 Task: Create a rule from the Routing list, Task moved to a section -> Set Priority in the project AgileNexus , set the section as Done clear the priority
Action: Mouse moved to (69, 302)
Screenshot: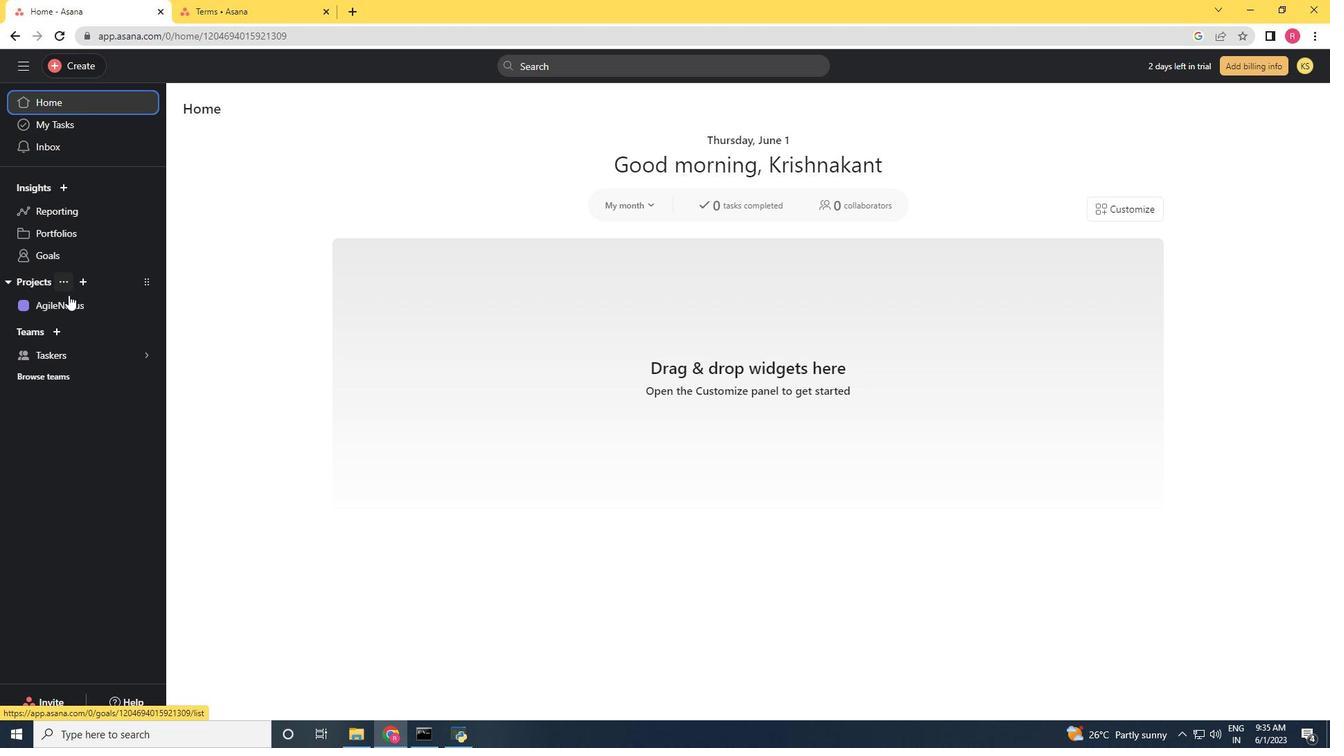 
Action: Mouse pressed left at (69, 302)
Screenshot: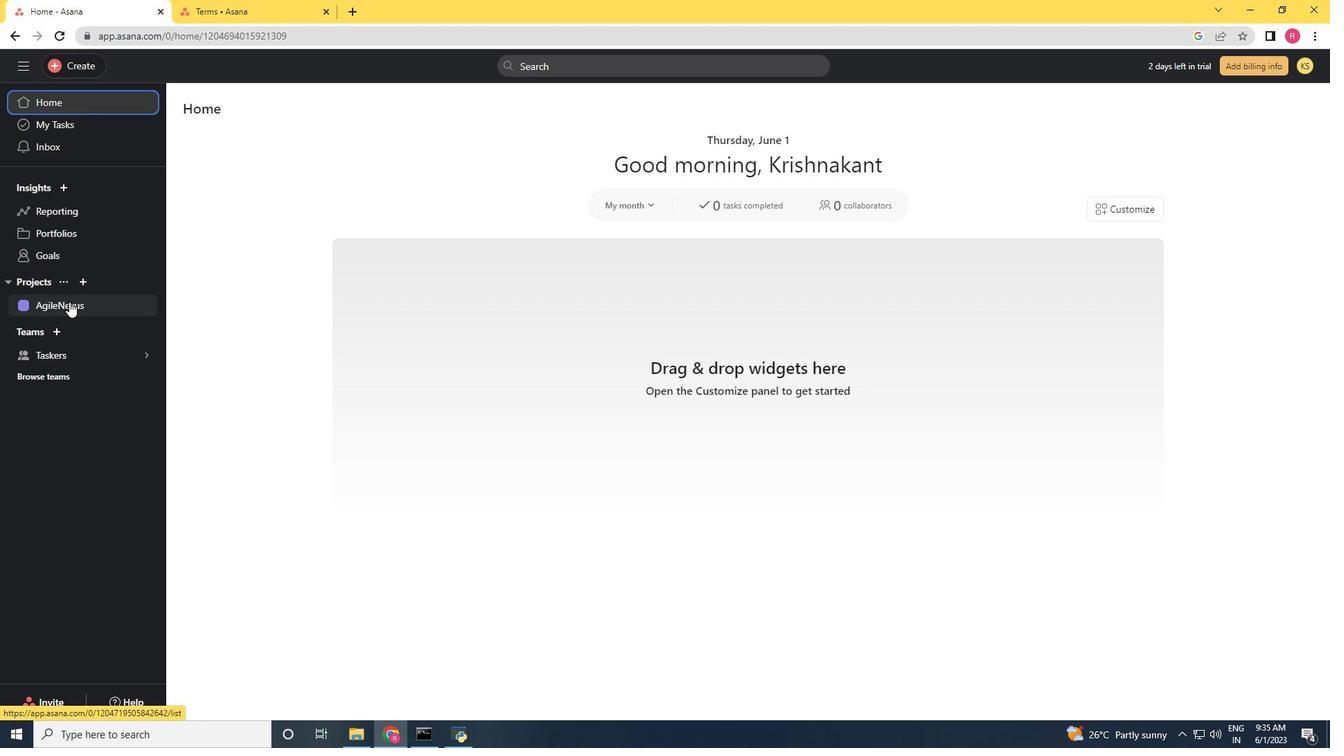 
Action: Mouse moved to (1285, 121)
Screenshot: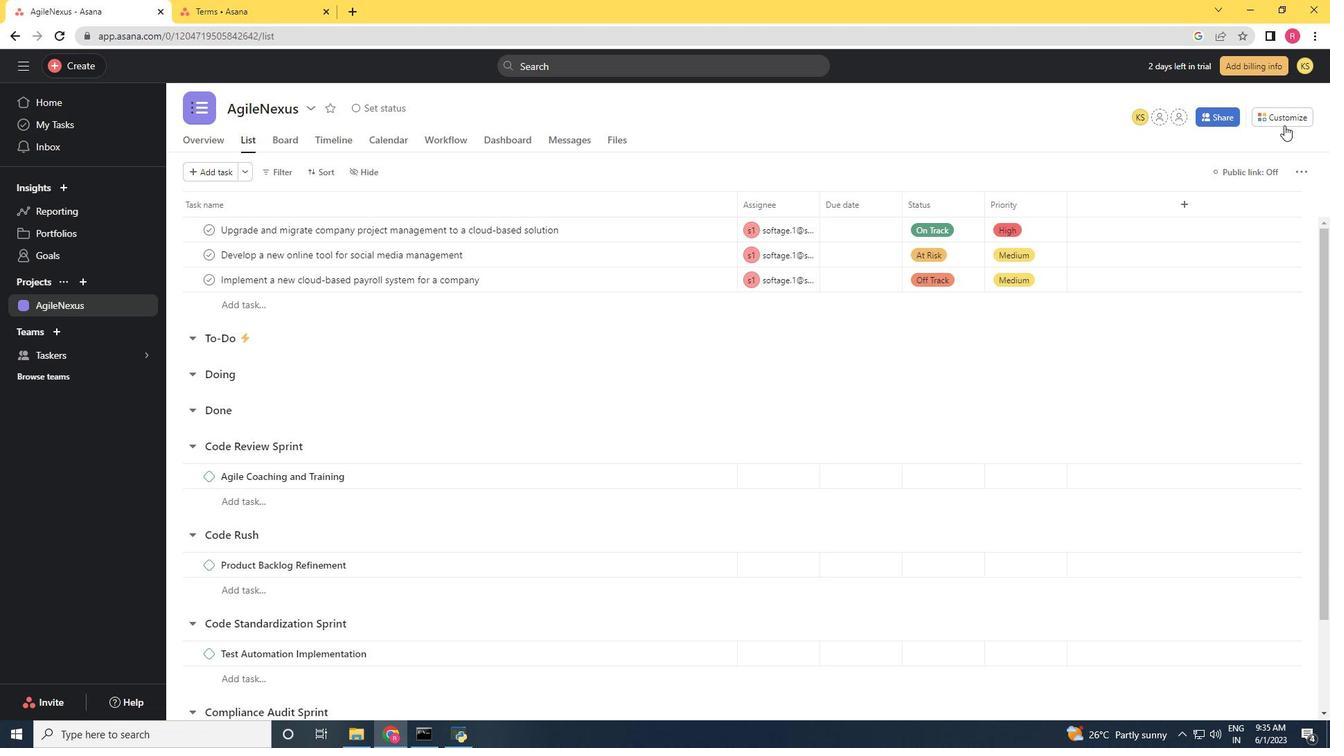 
Action: Mouse pressed left at (1285, 121)
Screenshot: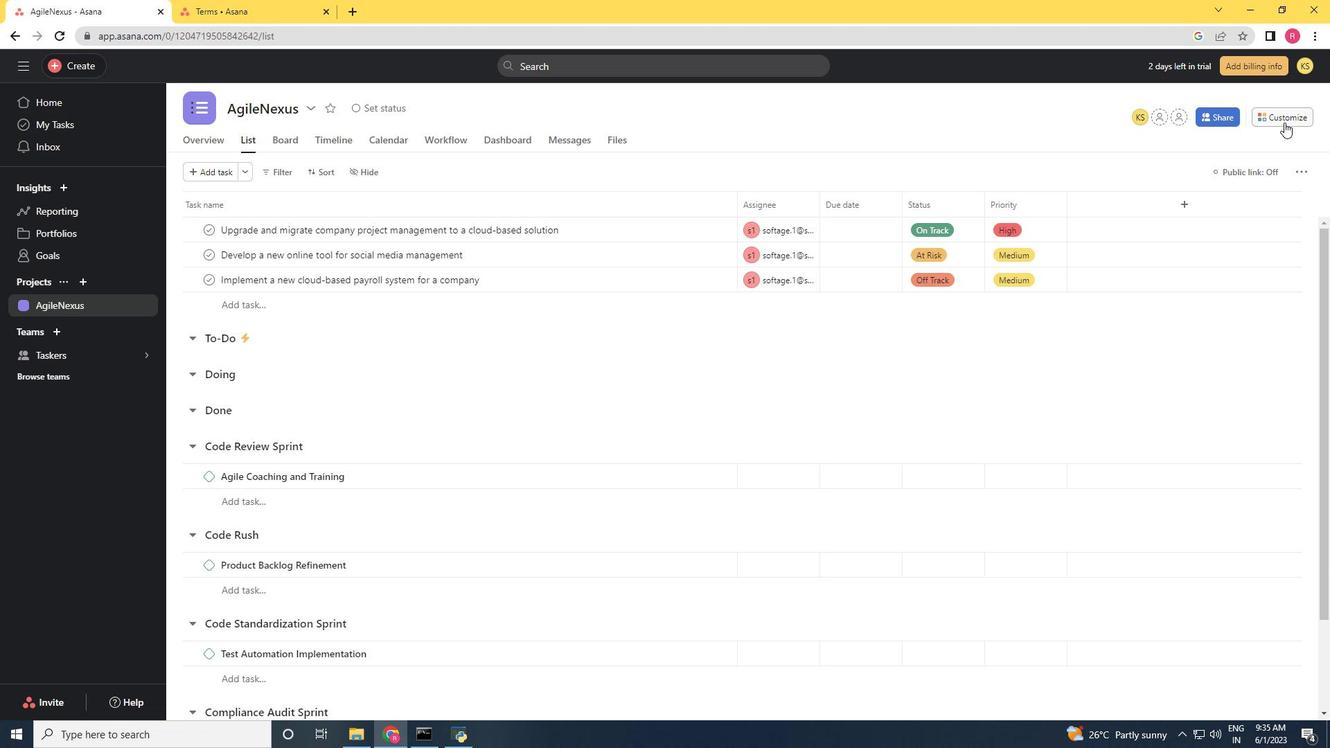 
Action: Mouse moved to (1042, 313)
Screenshot: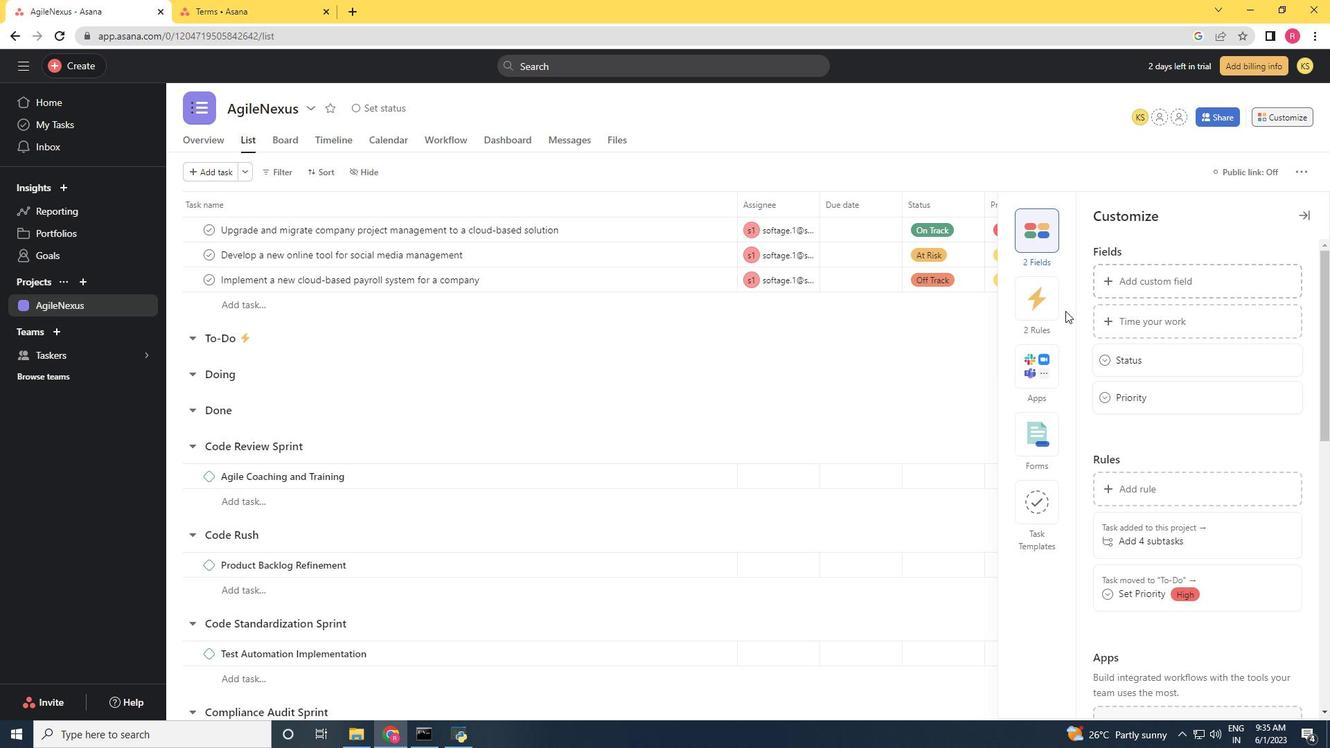 
Action: Mouse pressed left at (1042, 313)
Screenshot: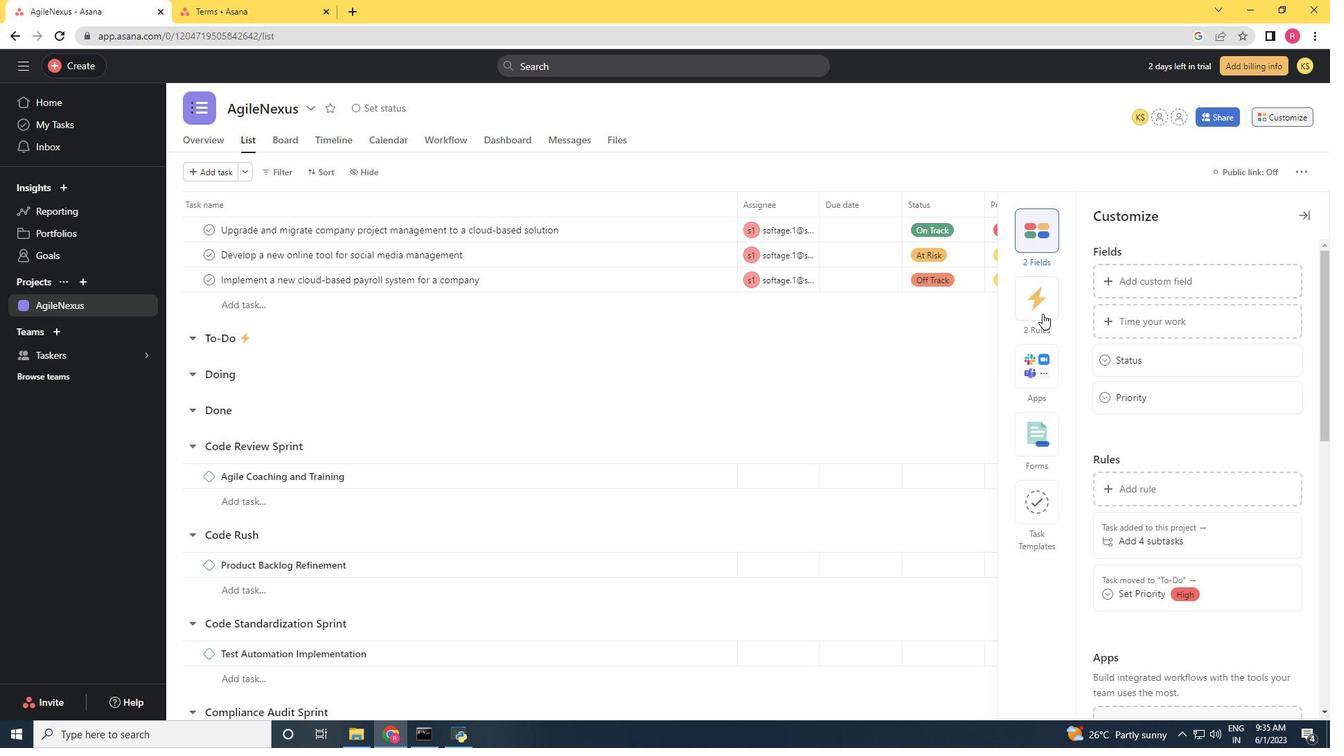 
Action: Mouse moved to (1139, 270)
Screenshot: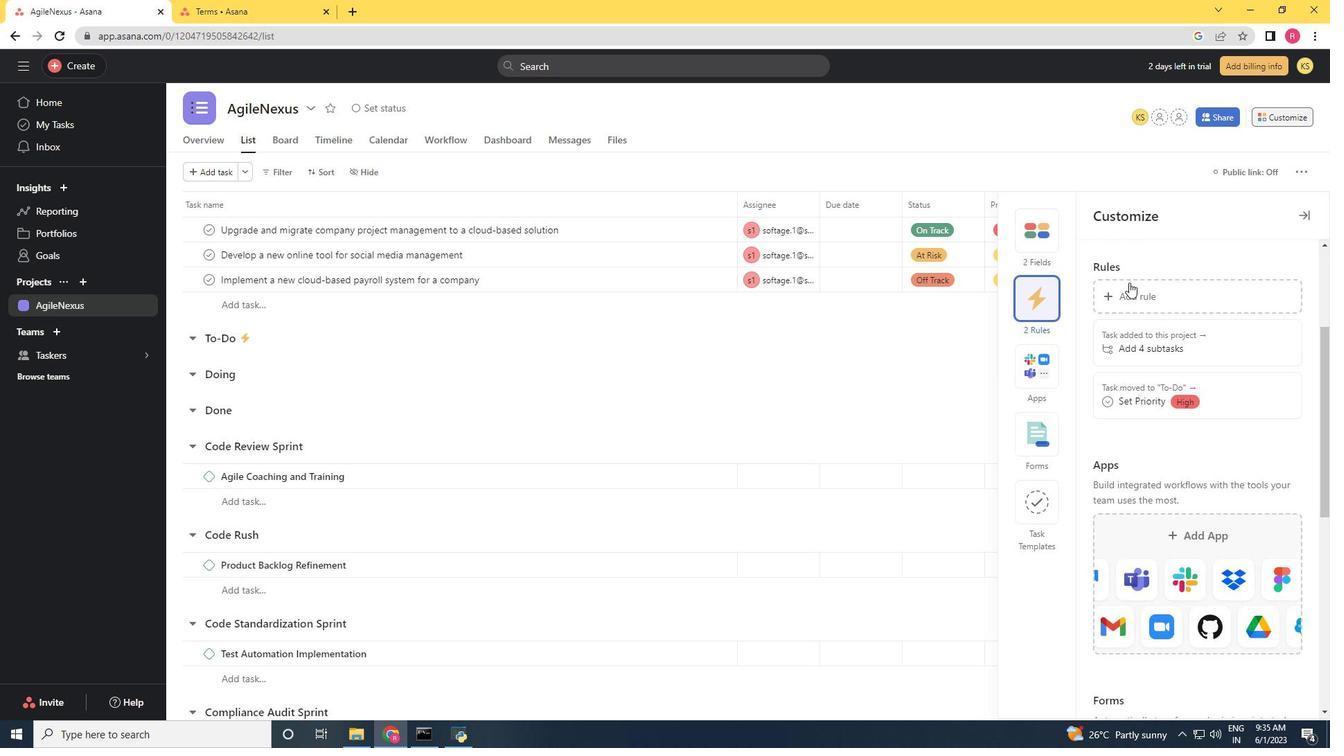 
Action: Mouse pressed left at (1139, 270)
Screenshot: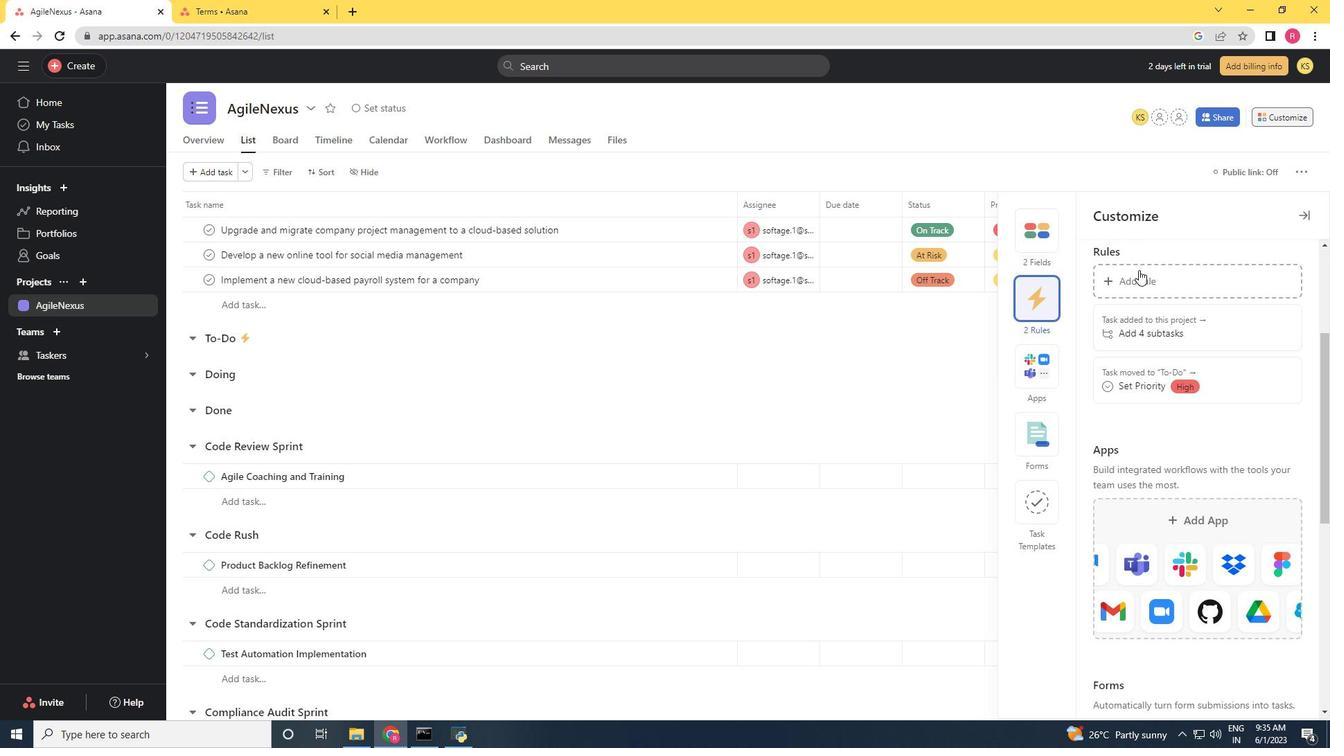 
Action: Mouse moved to (275, 180)
Screenshot: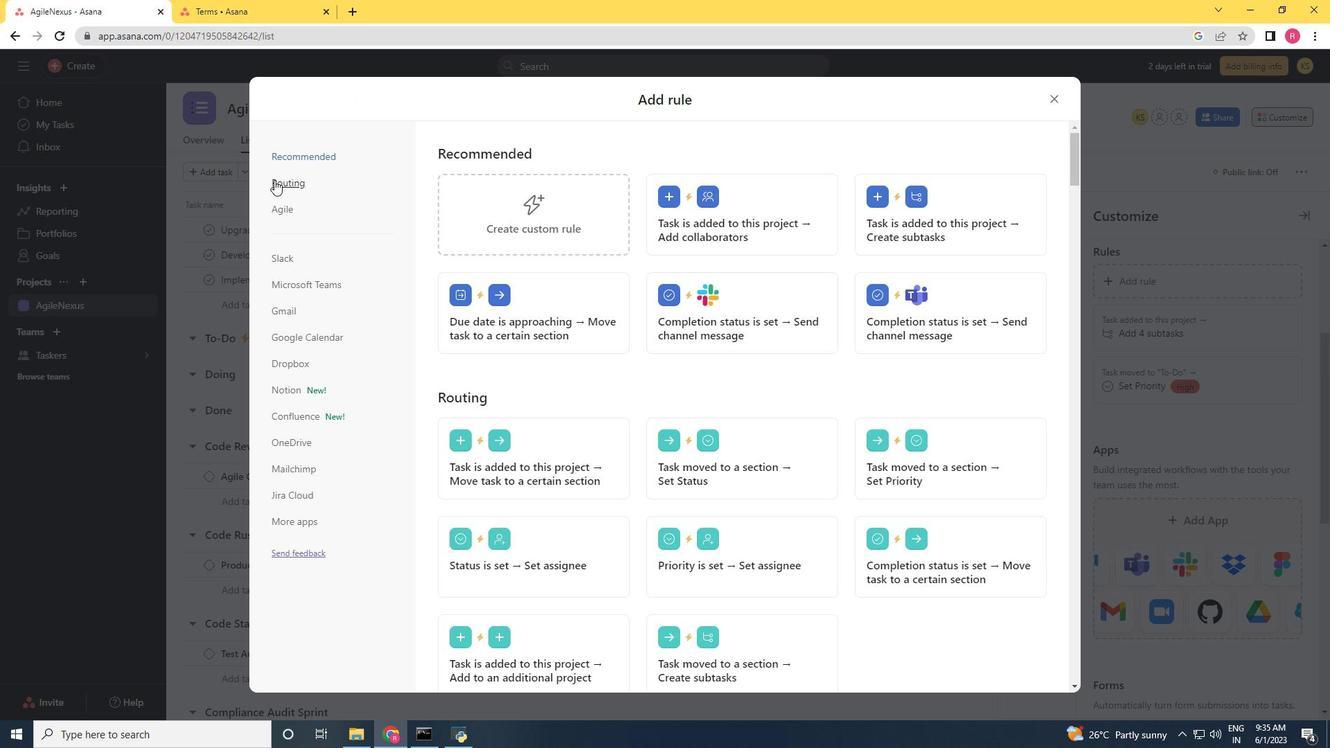 
Action: Mouse pressed left at (275, 180)
Screenshot: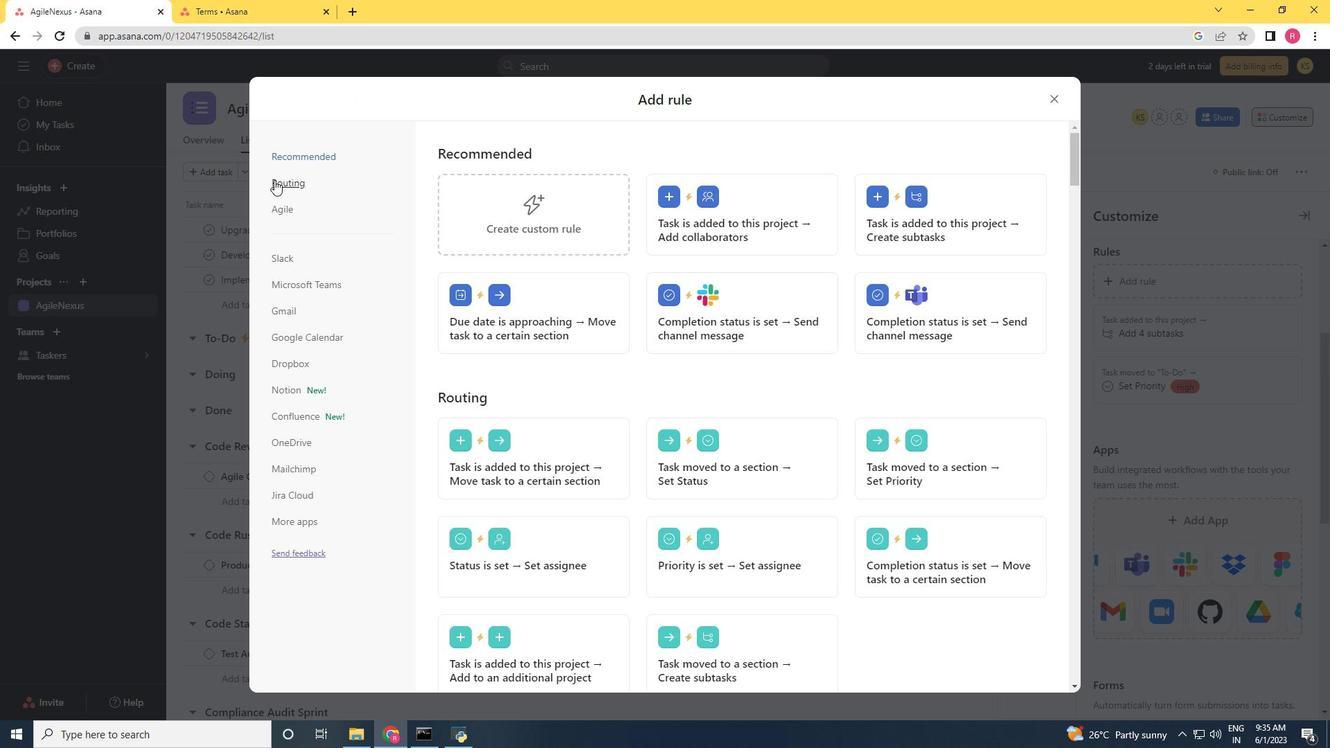 
Action: Mouse moved to (961, 217)
Screenshot: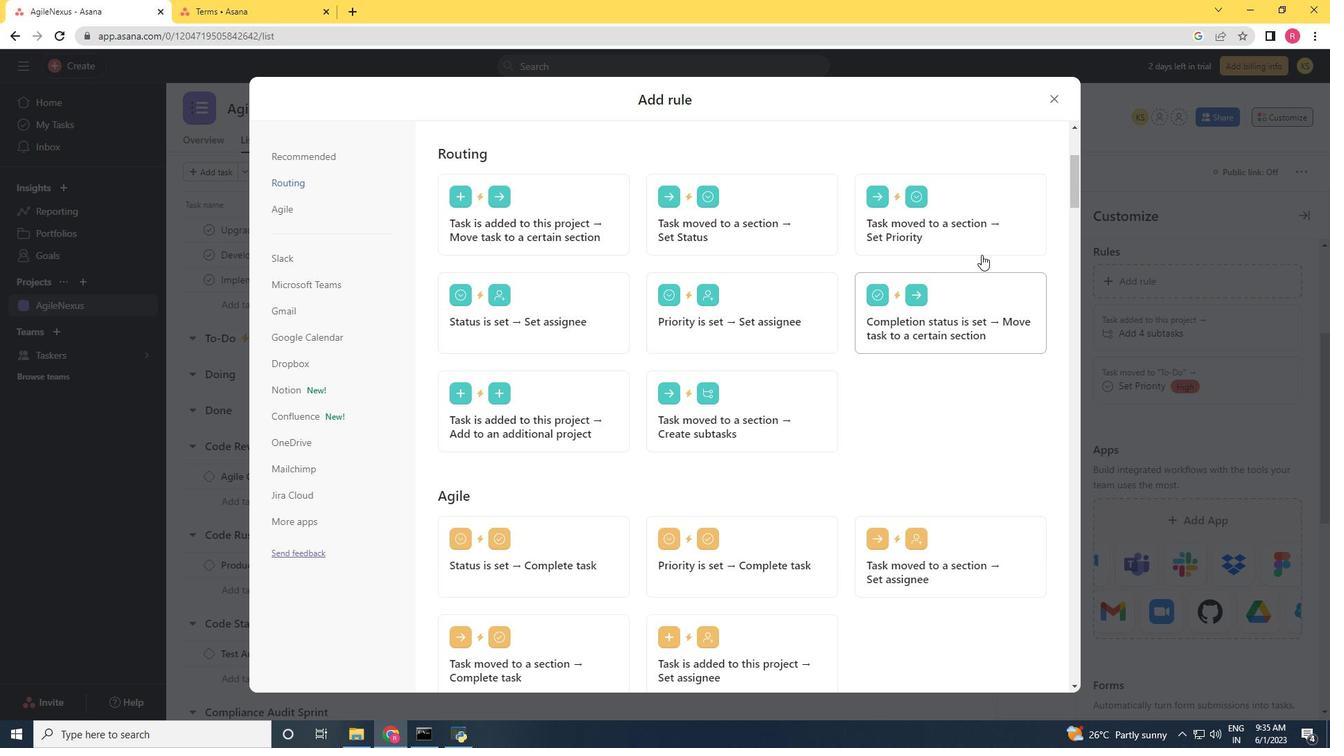 
Action: Mouse pressed left at (961, 217)
Screenshot: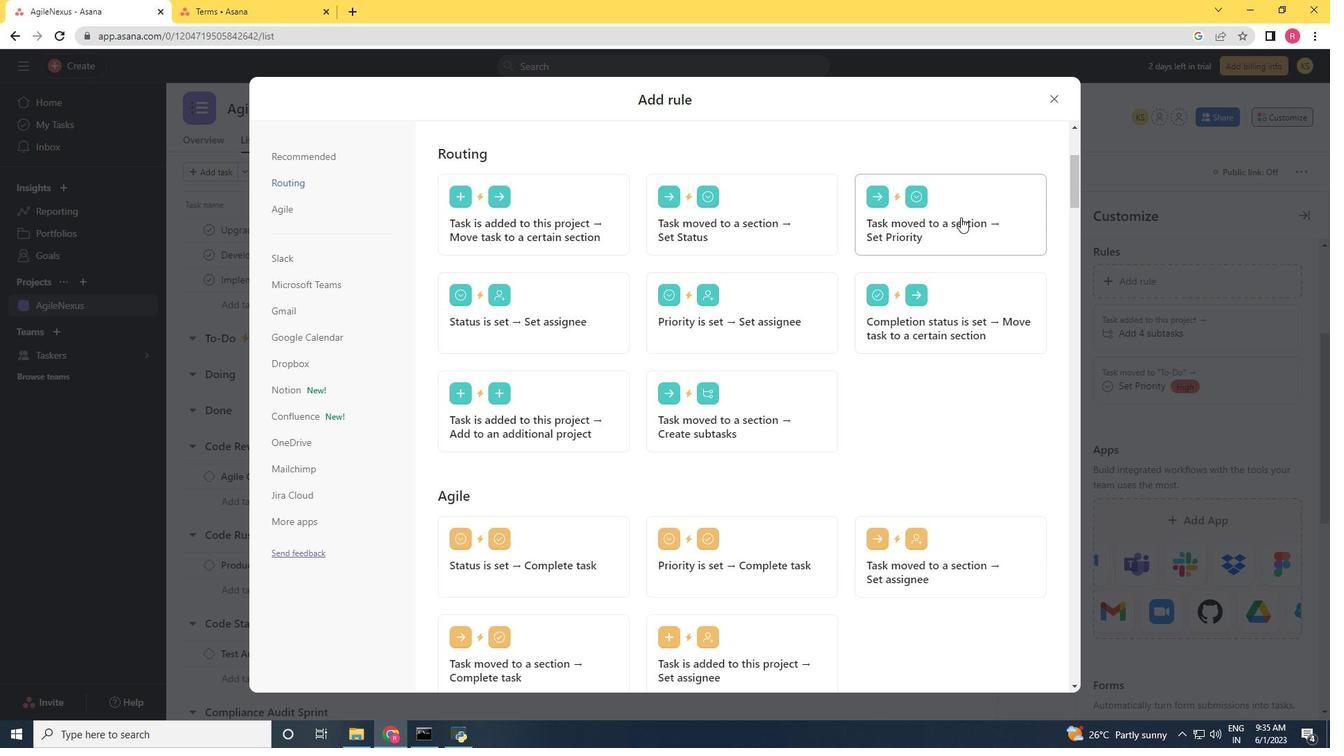 
Action: Mouse moved to (578, 375)
Screenshot: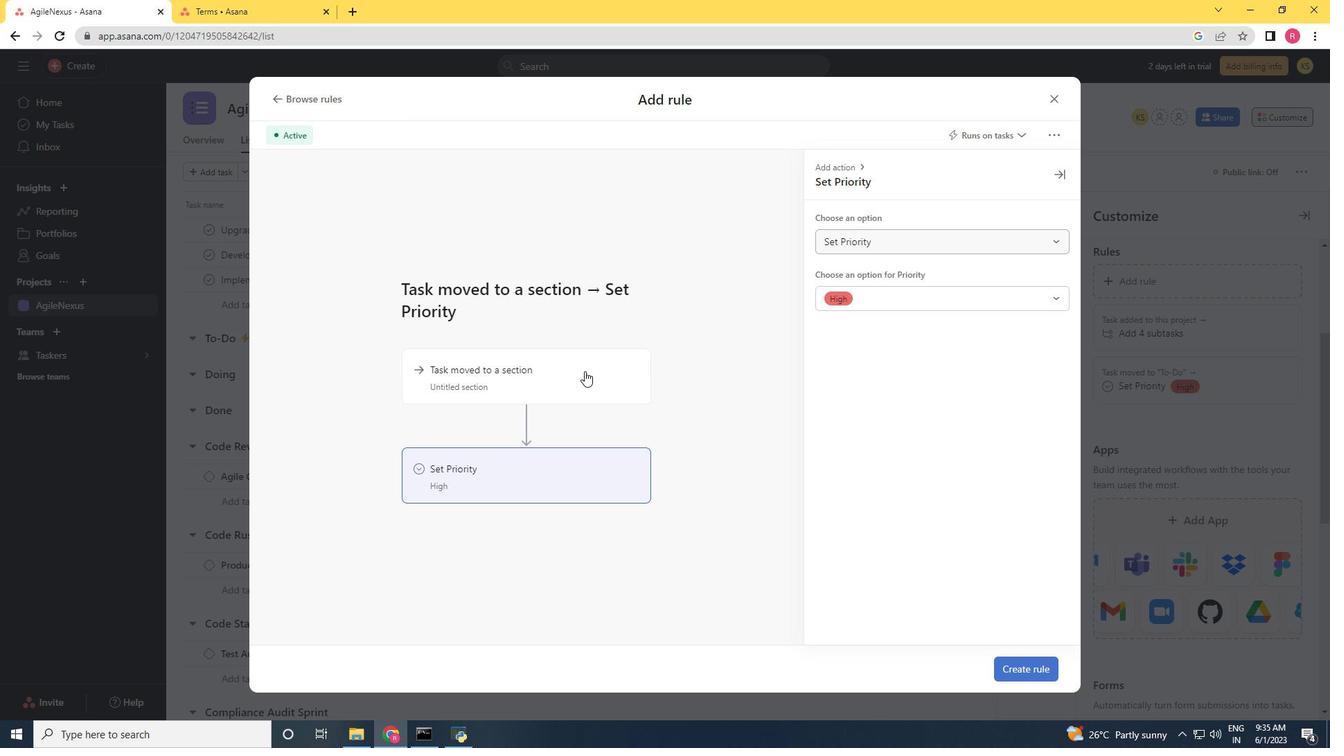 
Action: Mouse pressed left at (578, 375)
Screenshot: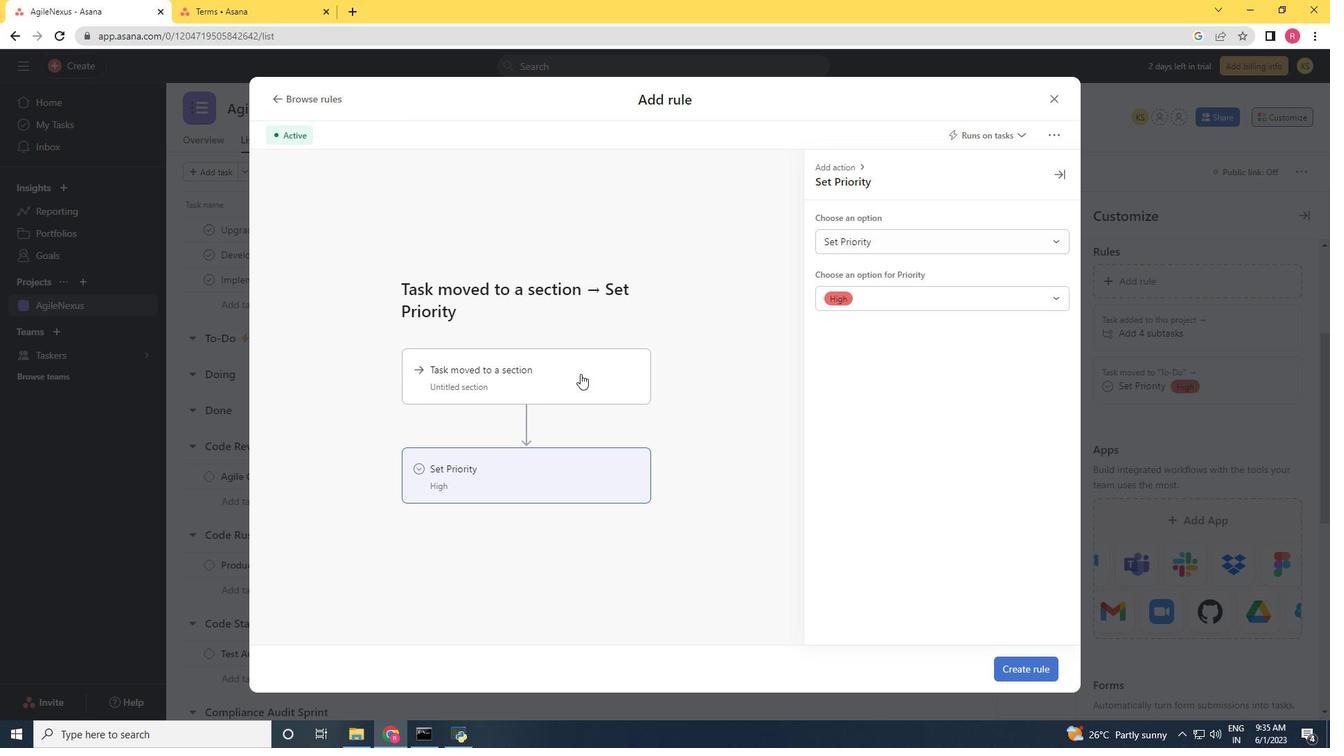 
Action: Mouse moved to (920, 250)
Screenshot: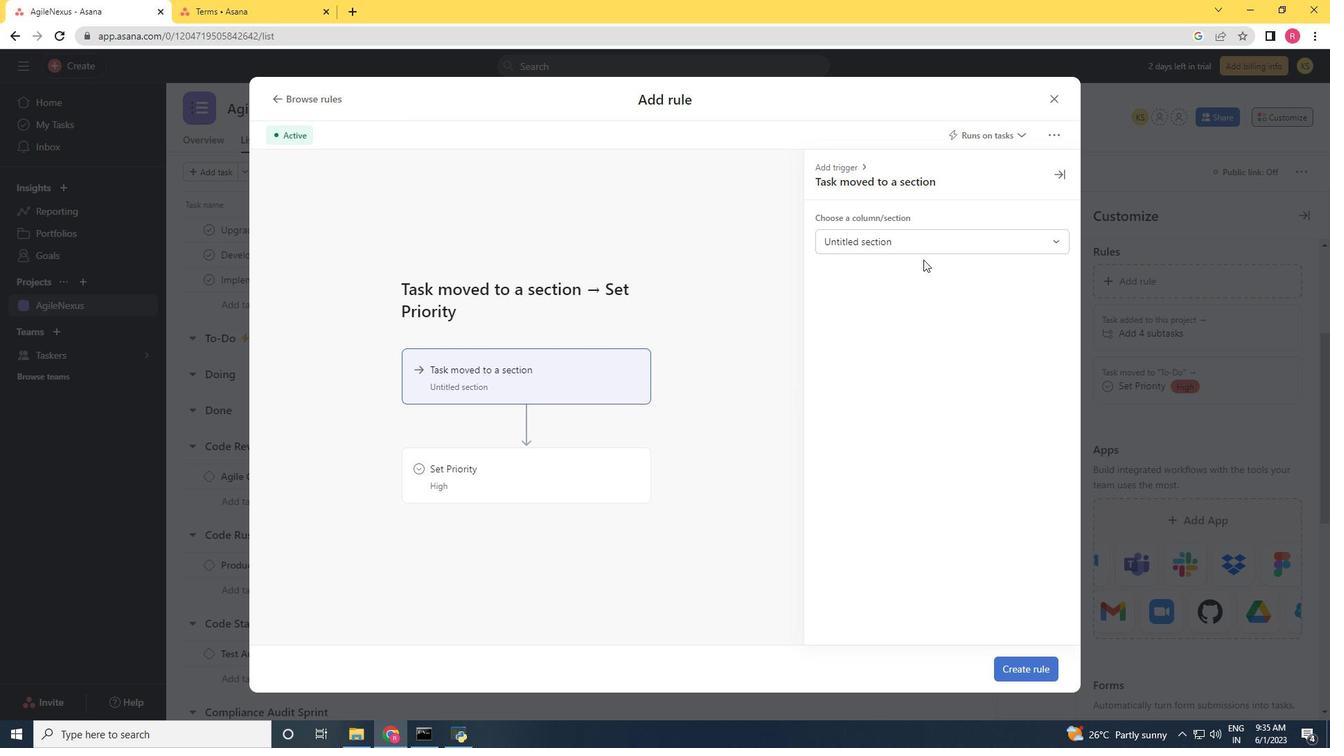 
Action: Mouse pressed left at (920, 250)
Screenshot: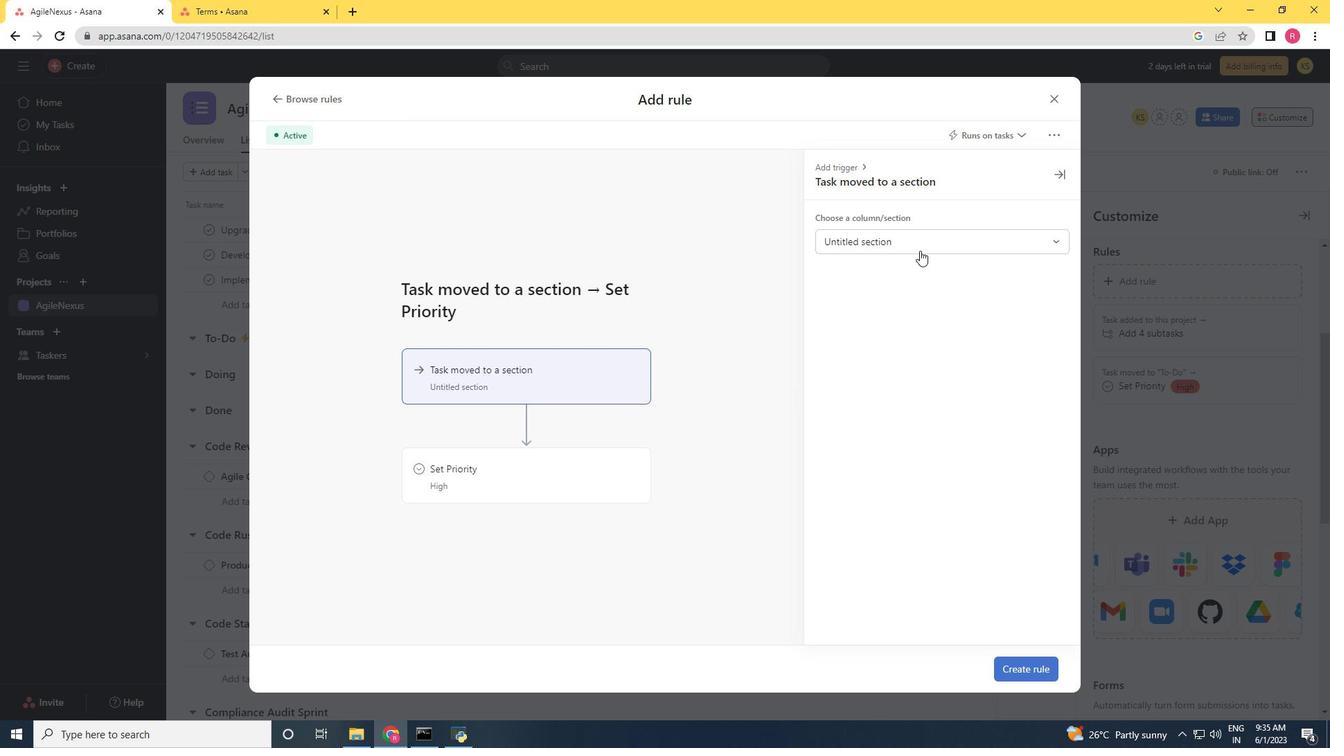 
Action: Mouse moved to (863, 338)
Screenshot: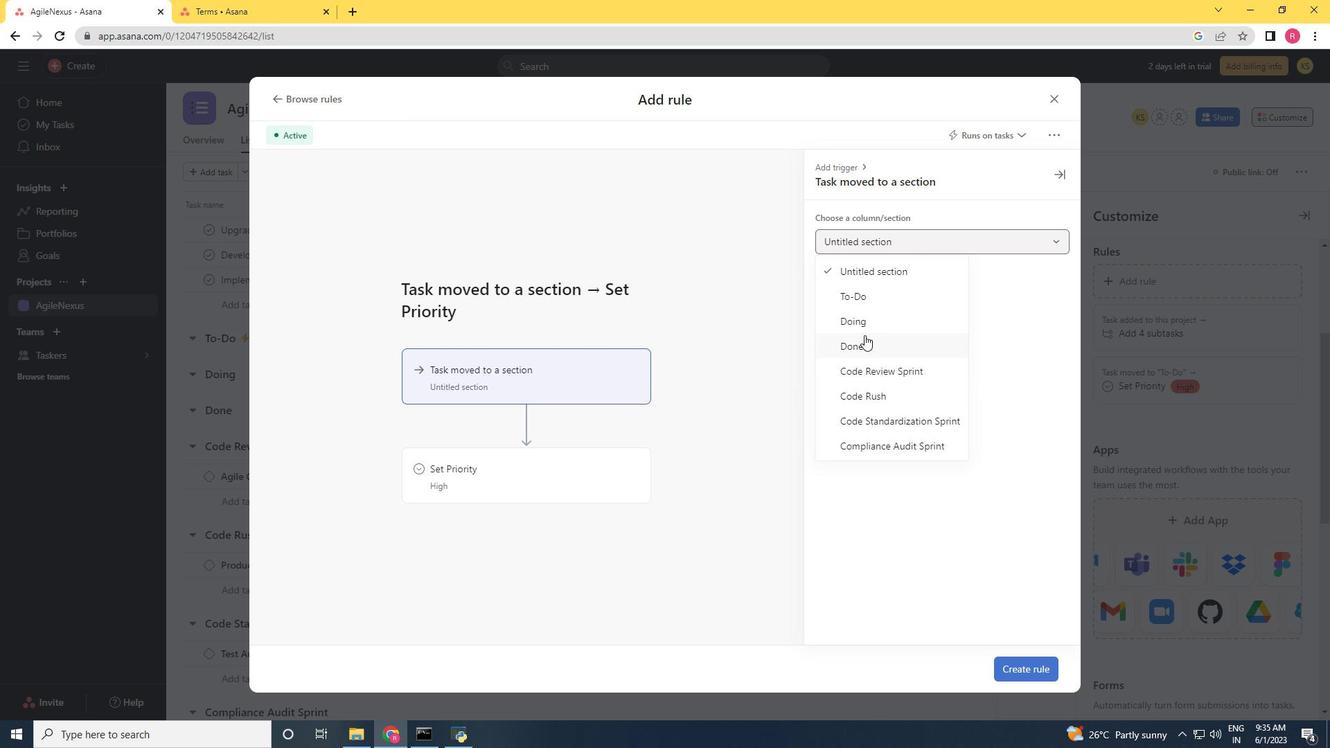 
Action: Mouse pressed left at (863, 338)
Screenshot: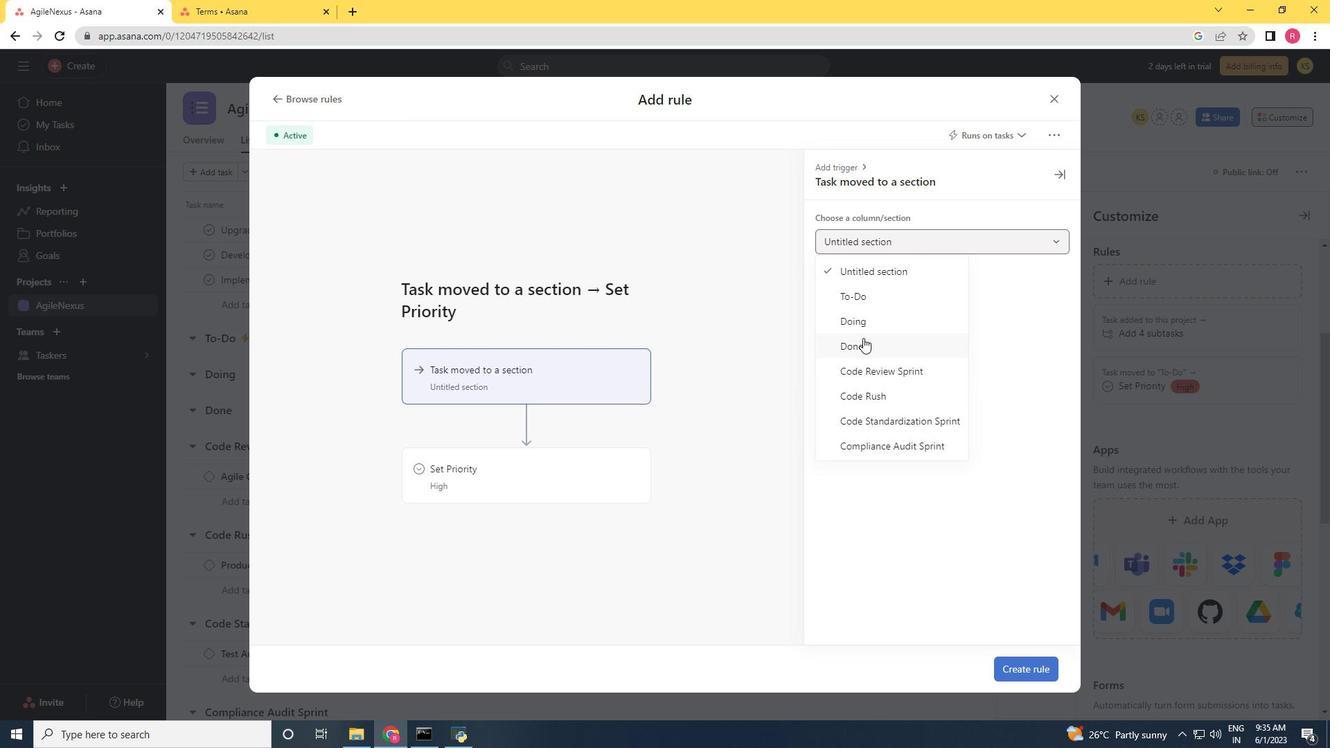 
Action: Mouse moved to (487, 488)
Screenshot: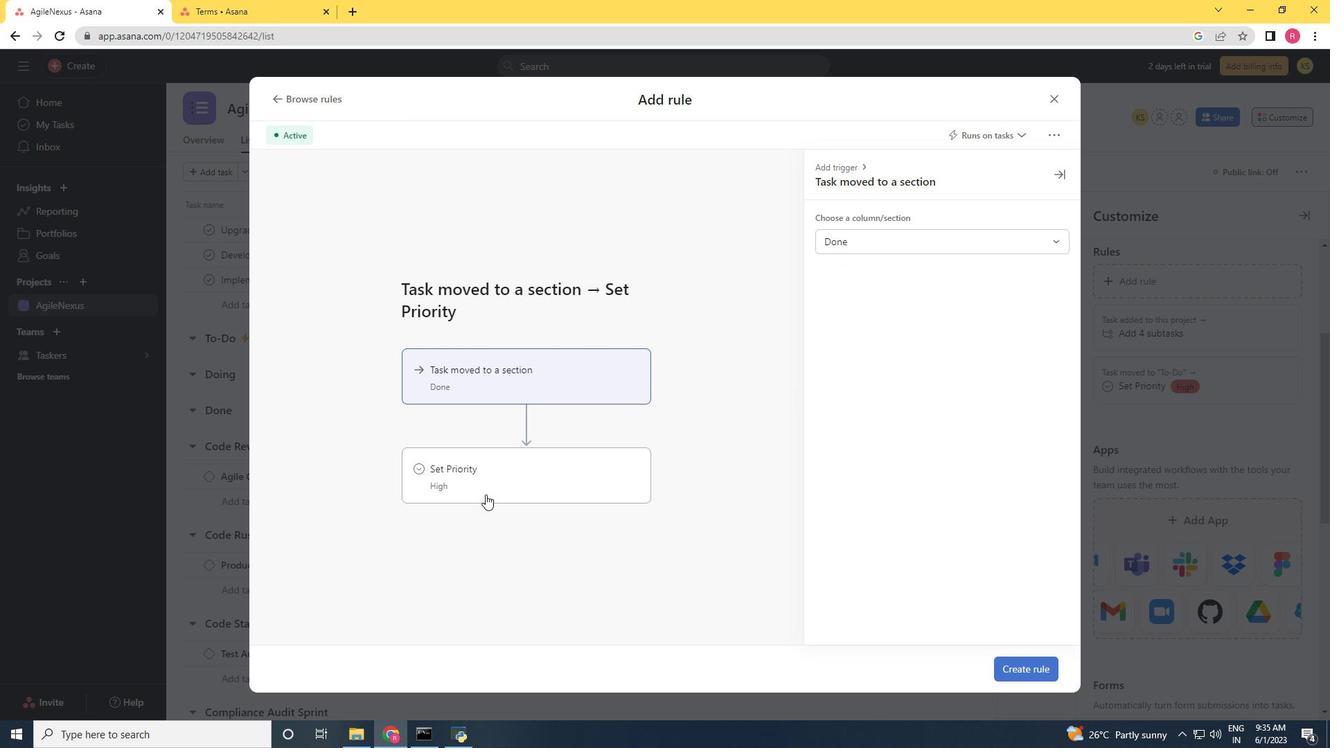 
Action: Mouse pressed left at (487, 488)
Screenshot: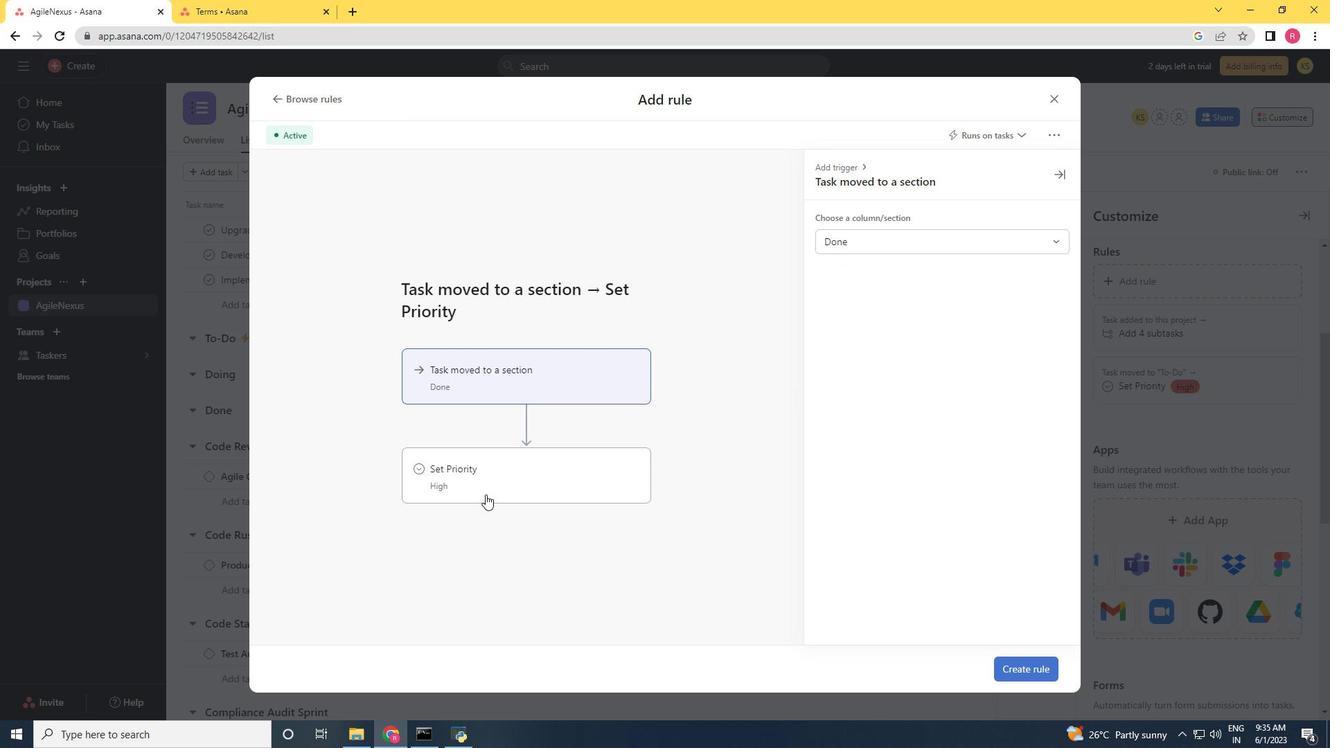 
Action: Mouse moved to (891, 237)
Screenshot: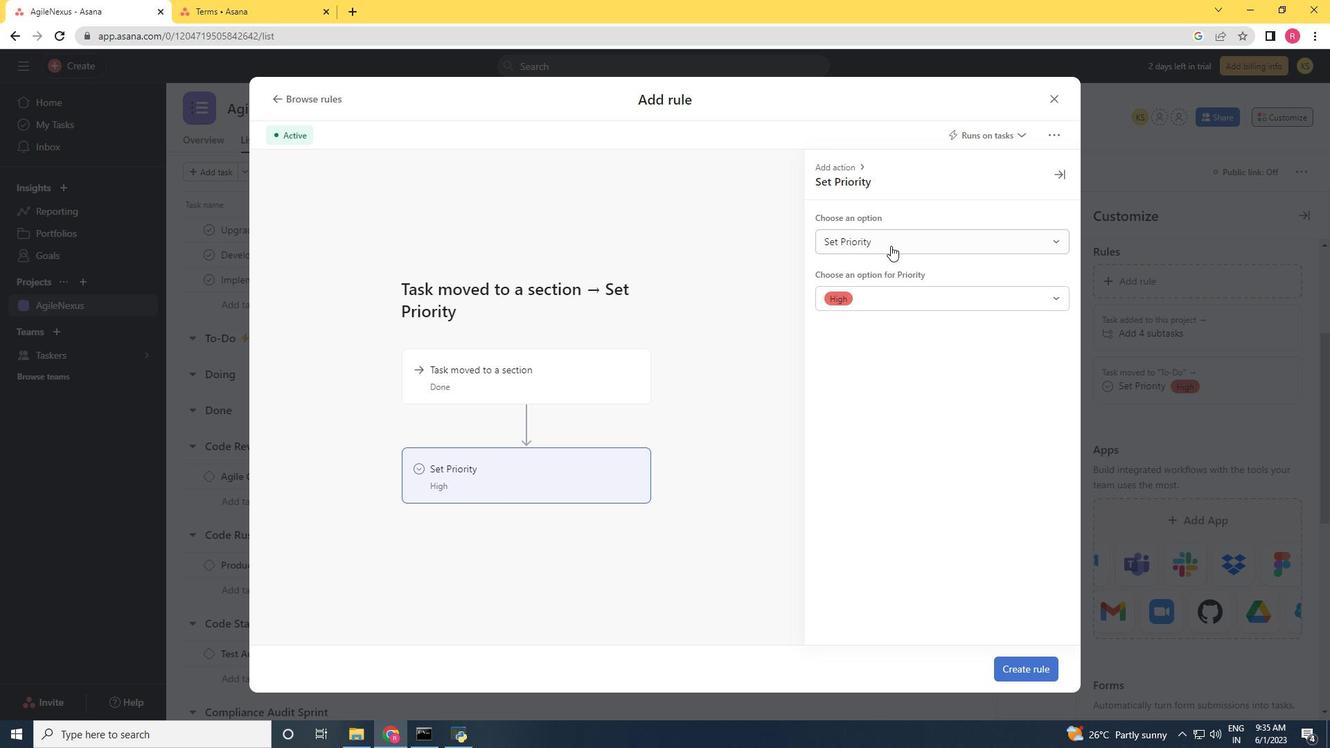 
Action: Mouse pressed left at (891, 237)
Screenshot: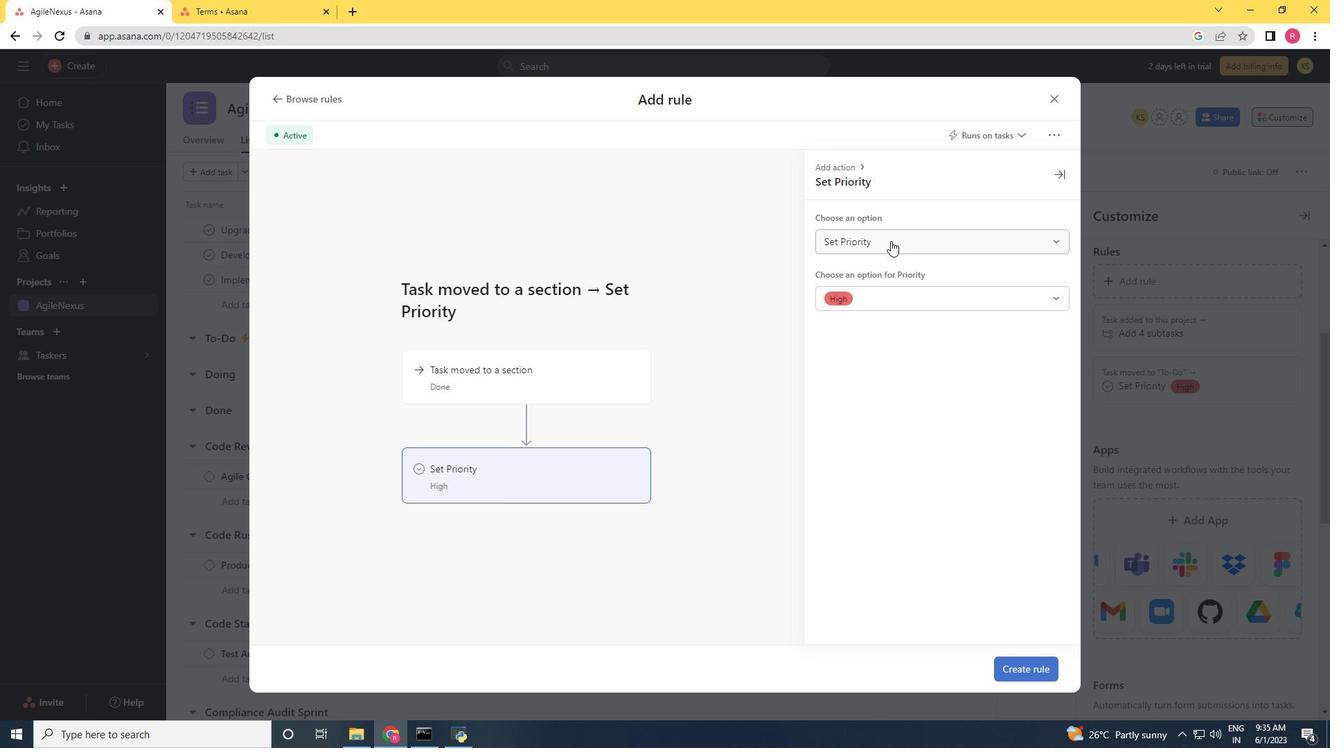 
Action: Mouse moved to (876, 288)
Screenshot: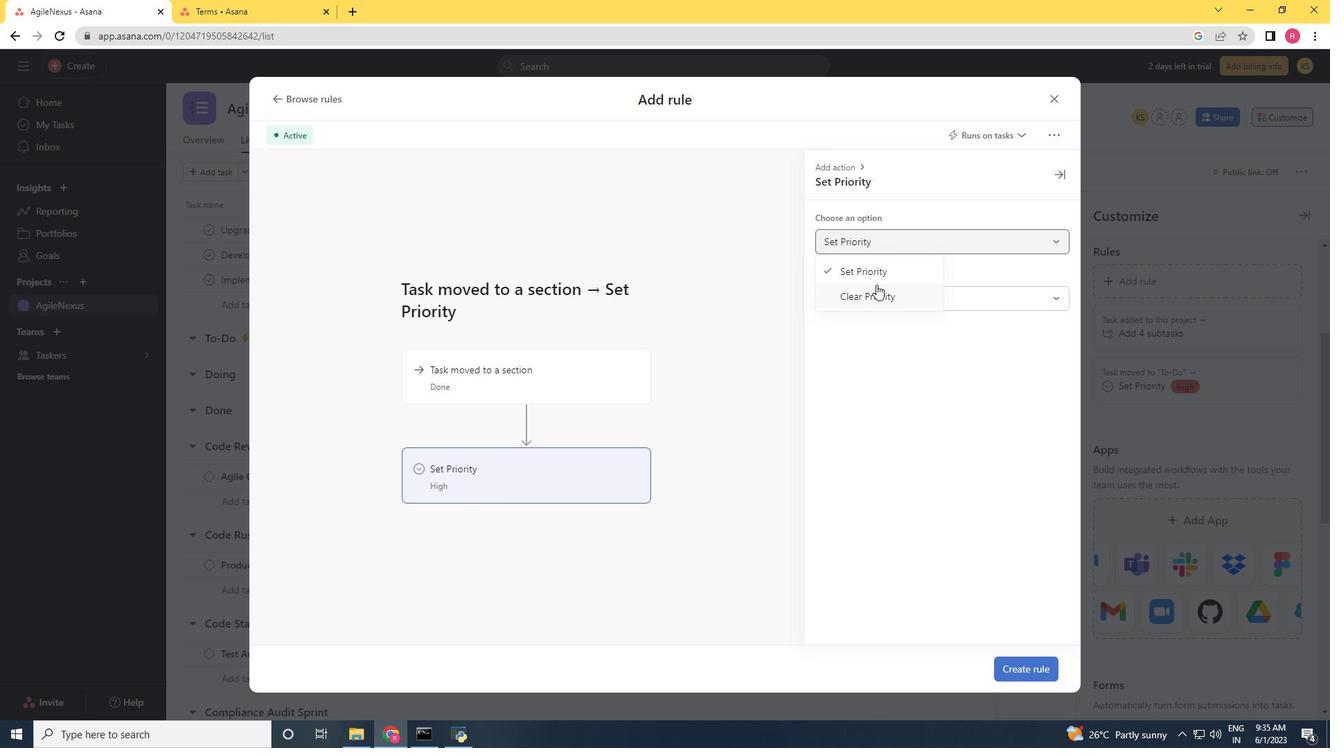 
Action: Mouse pressed left at (876, 288)
Screenshot: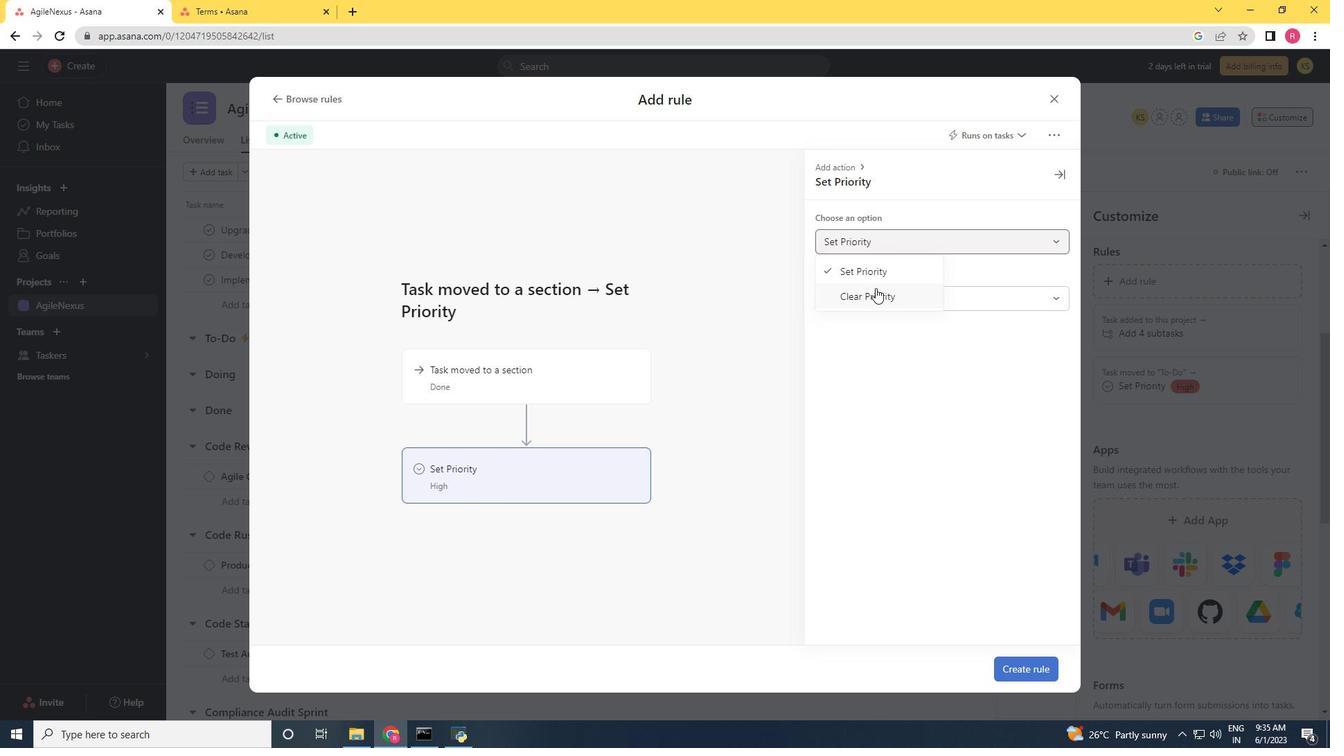 
Action: Mouse moved to (1037, 662)
Screenshot: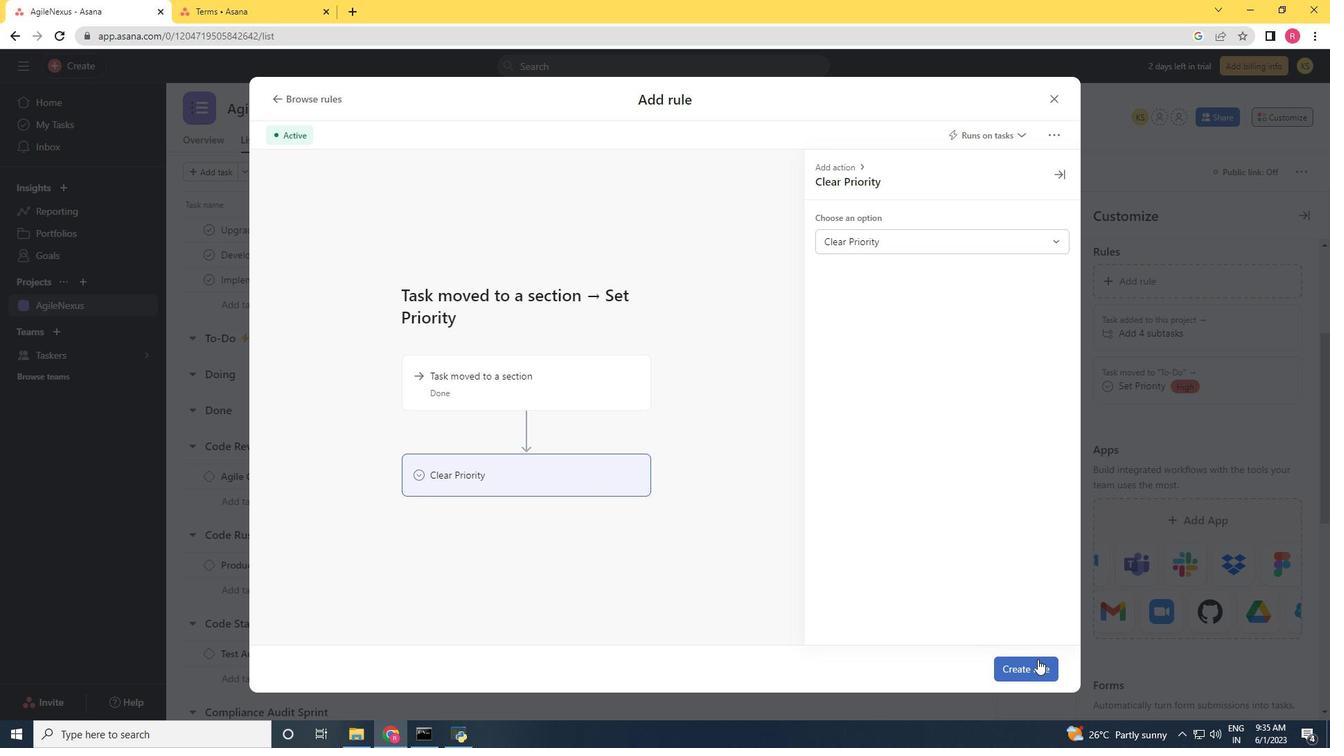 
Action: Mouse pressed left at (1037, 662)
Screenshot: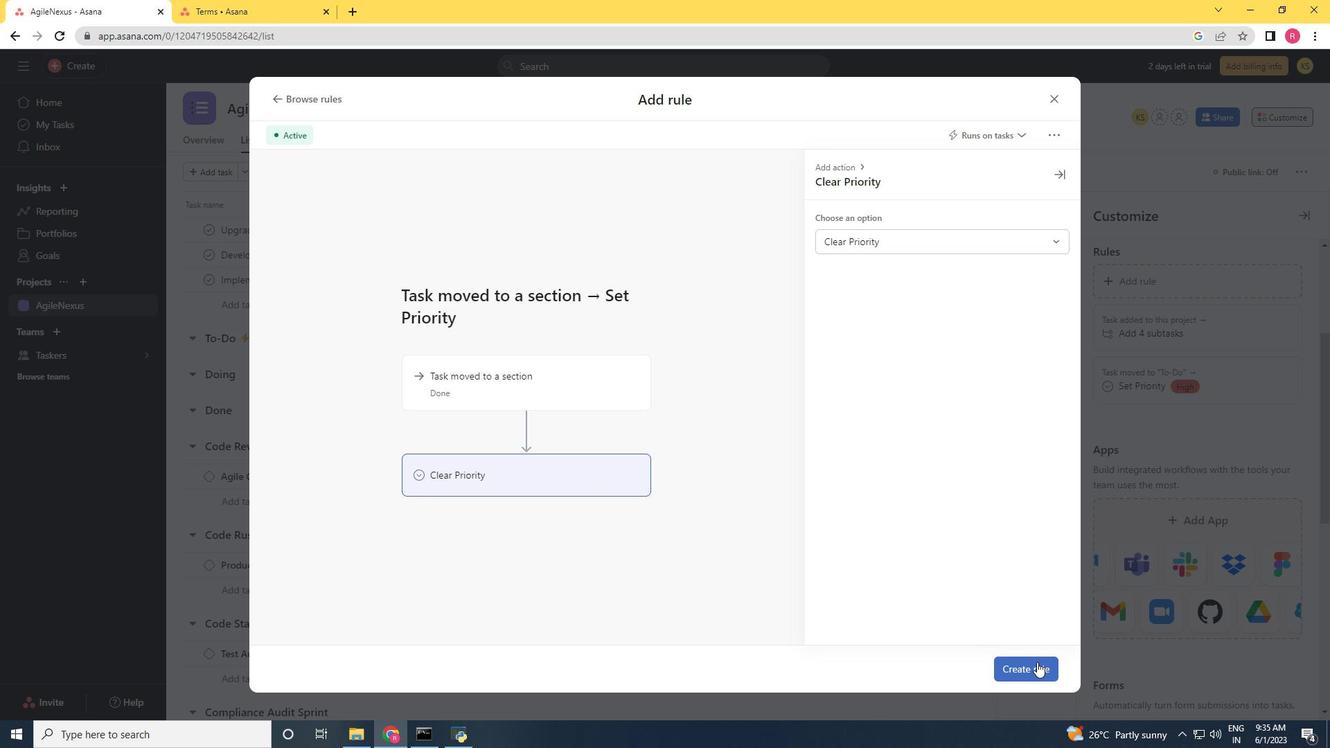 
Action: Mouse moved to (1056, 546)
Screenshot: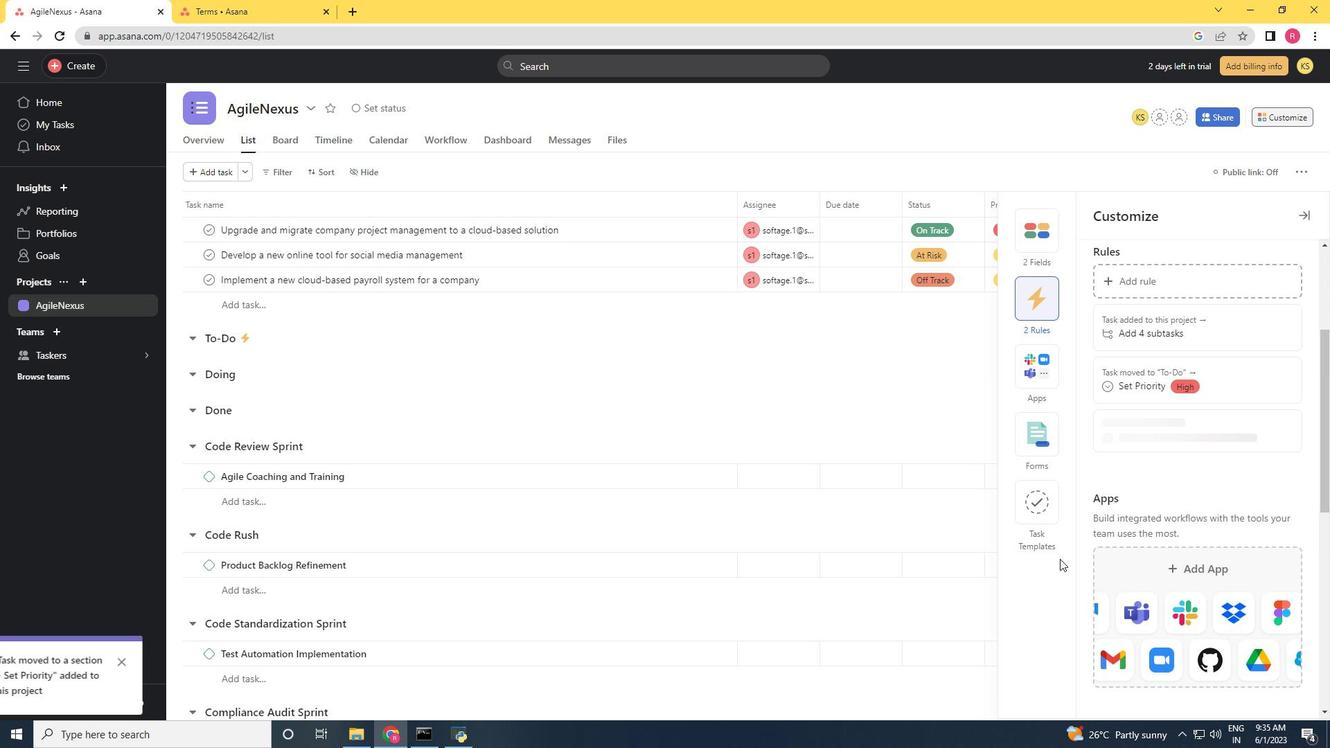 
